 Task: Edit the entry code of your home address to 70231.
Action: Mouse moved to (369, 72)
Screenshot: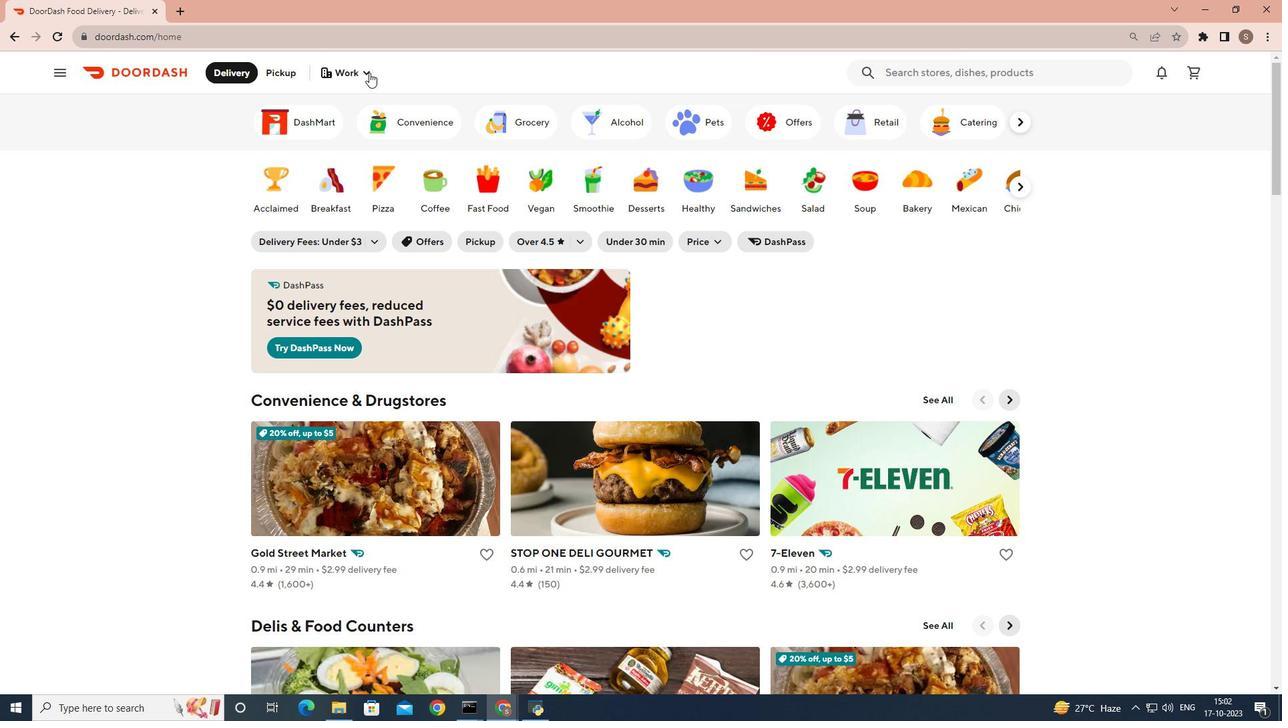 
Action: Mouse pressed left at (369, 72)
Screenshot: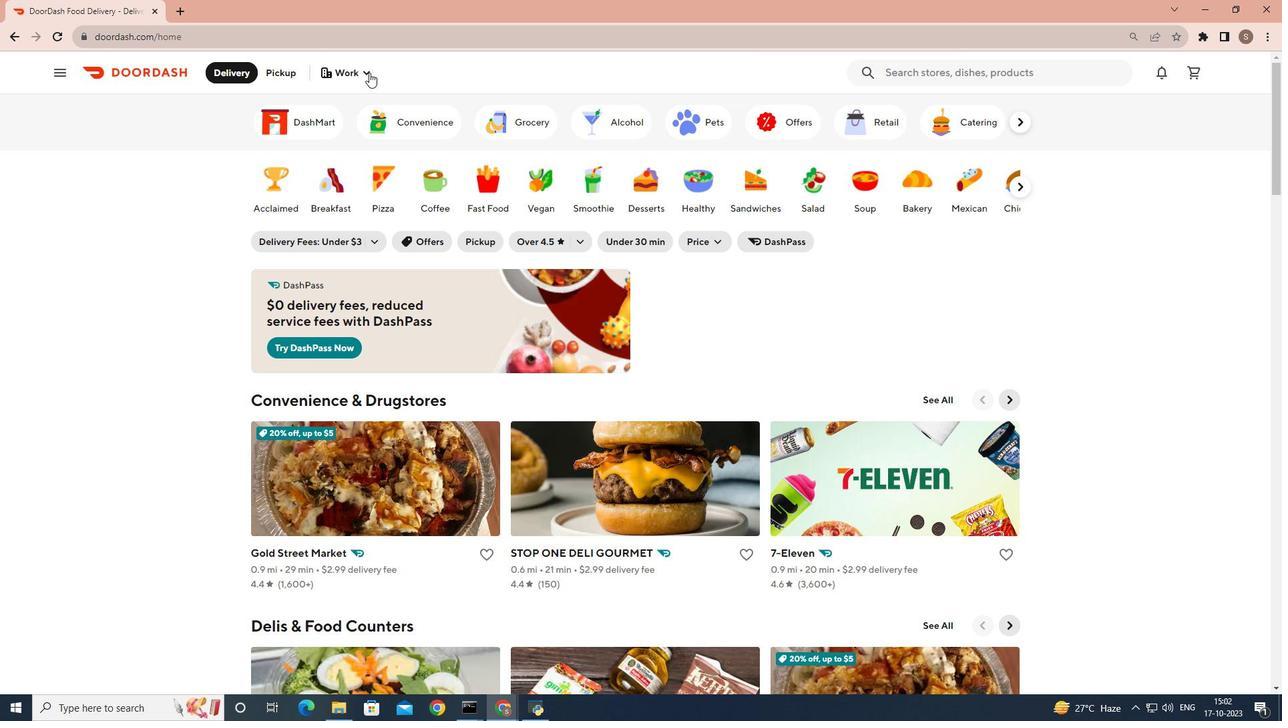 
Action: Mouse moved to (778, 466)
Screenshot: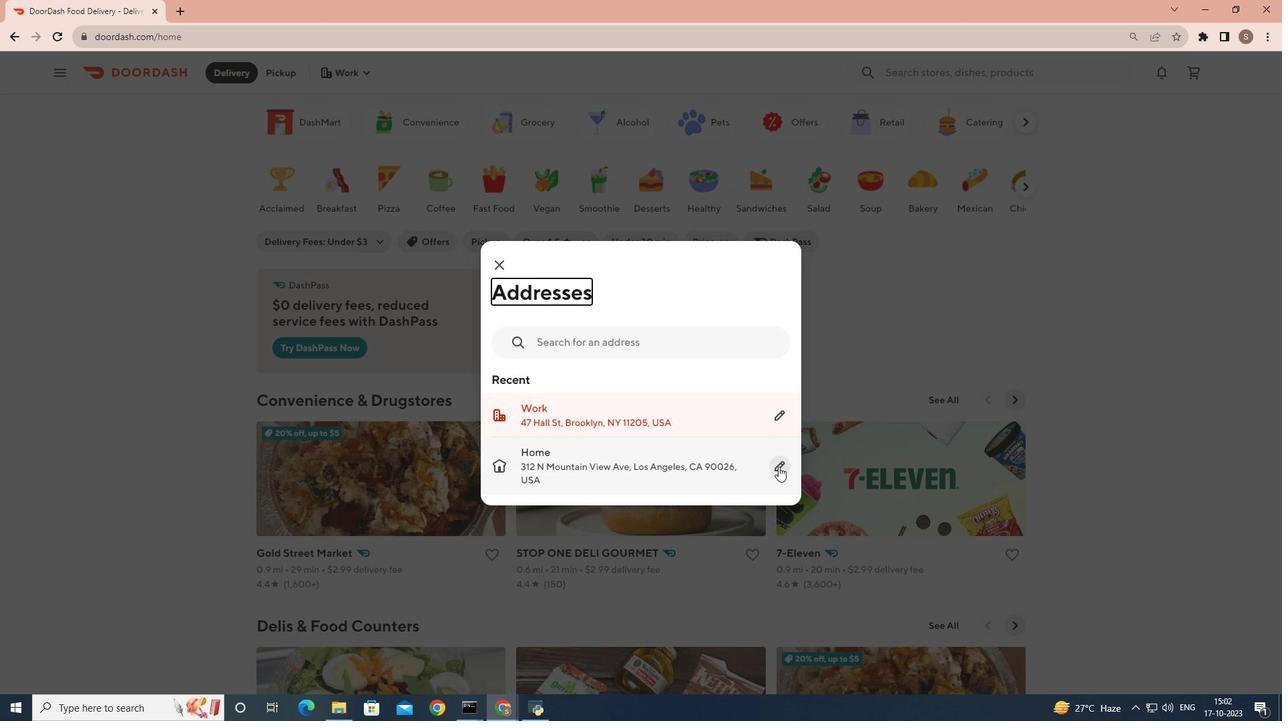 
Action: Mouse pressed left at (778, 466)
Screenshot: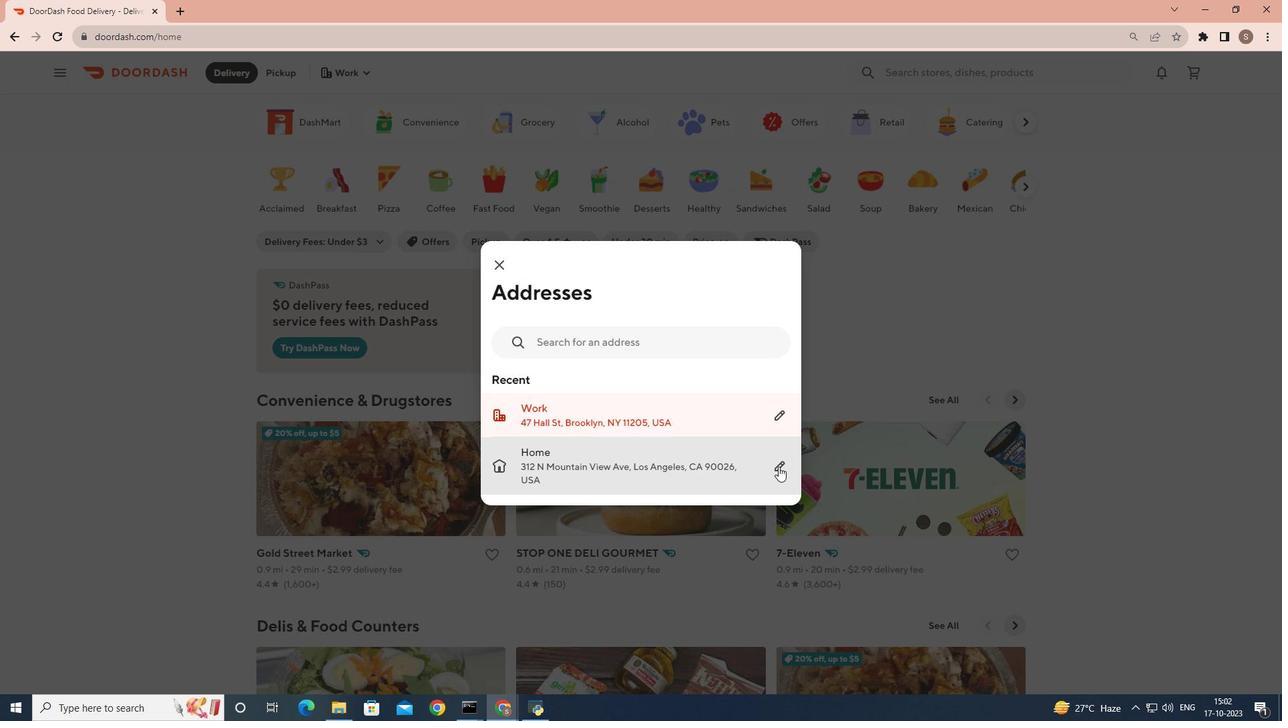 
Action: Mouse moved to (673, 401)
Screenshot: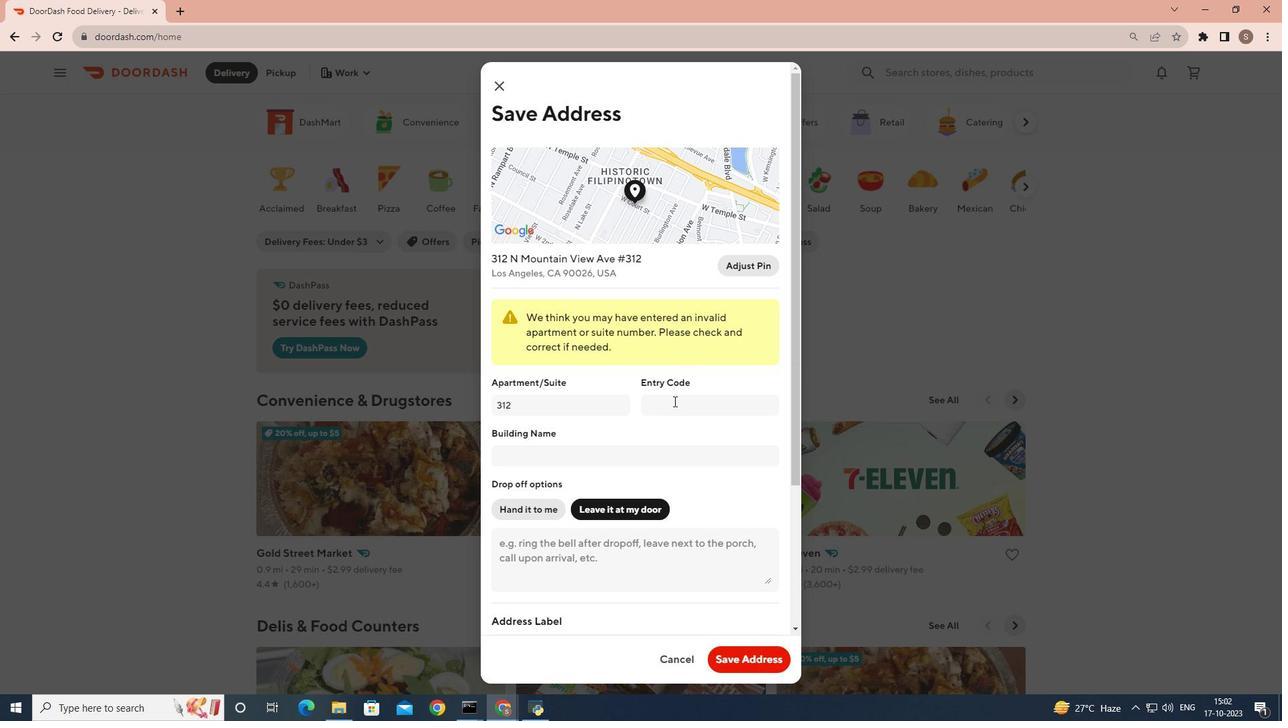 
Action: Mouse pressed left at (673, 401)
Screenshot: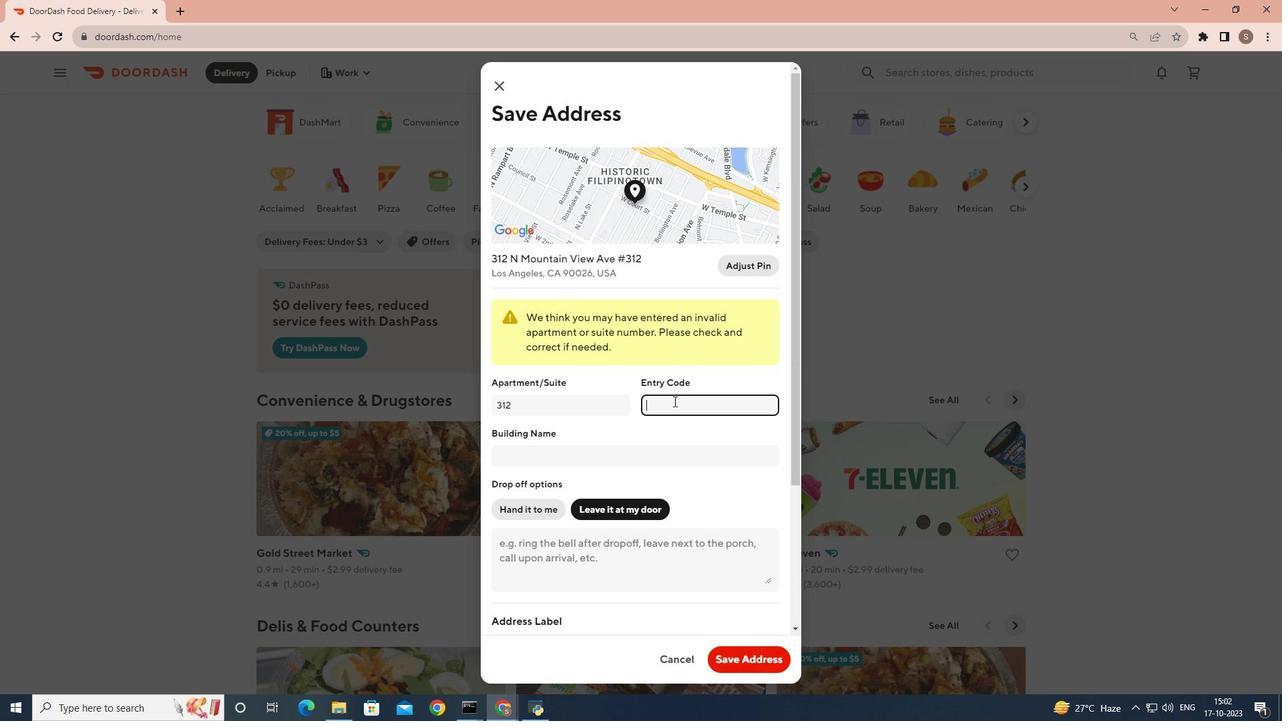 
Action: Key pressed 70231
Screenshot: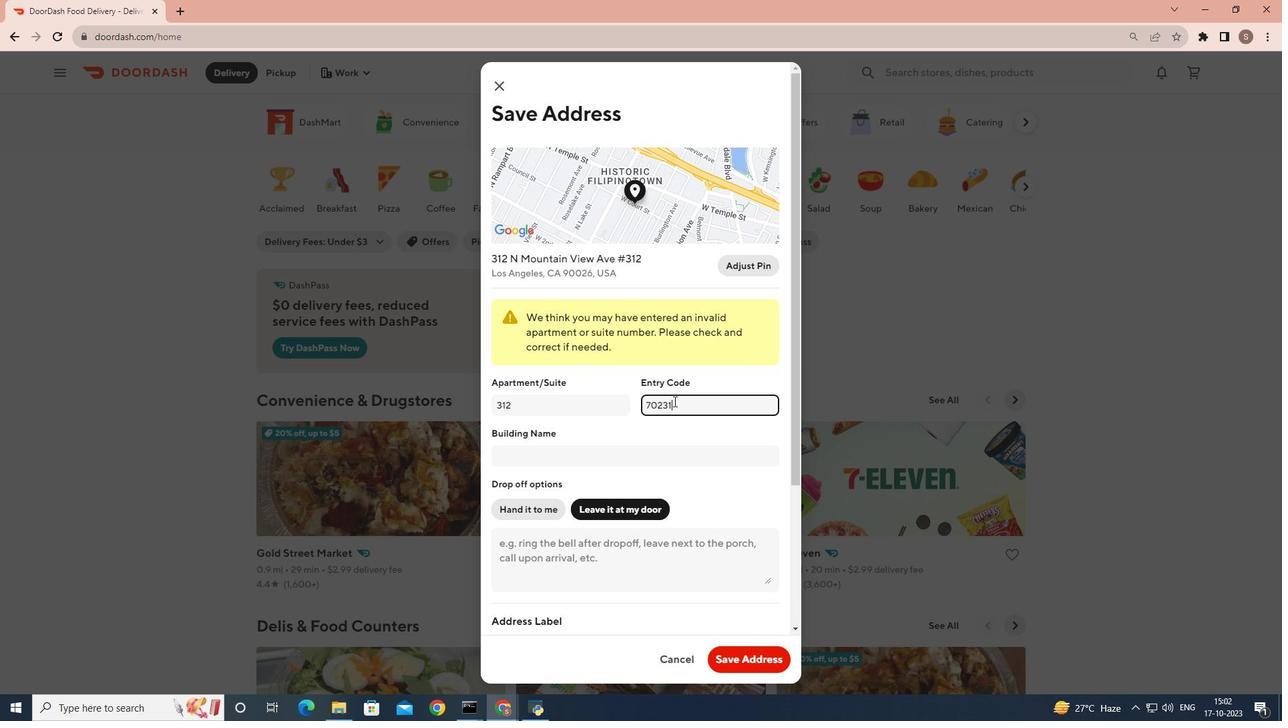 
Action: Mouse moved to (751, 652)
Screenshot: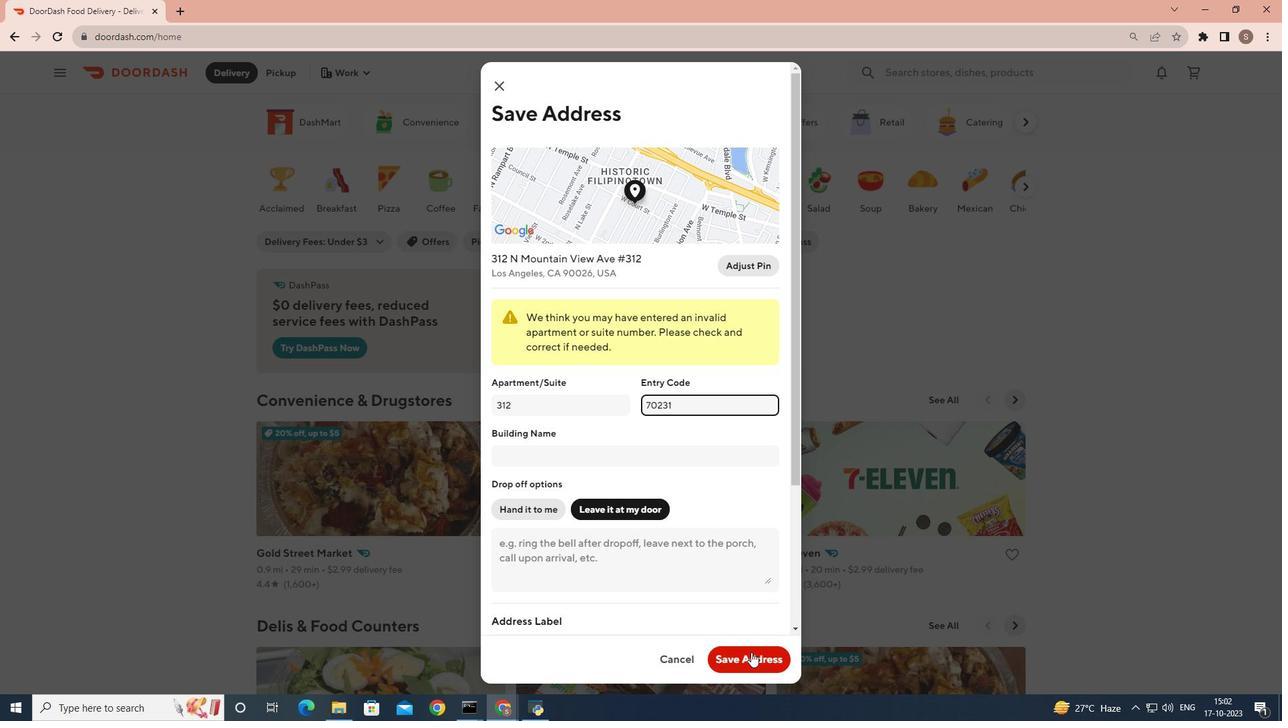 
Action: Mouse pressed left at (751, 652)
Screenshot: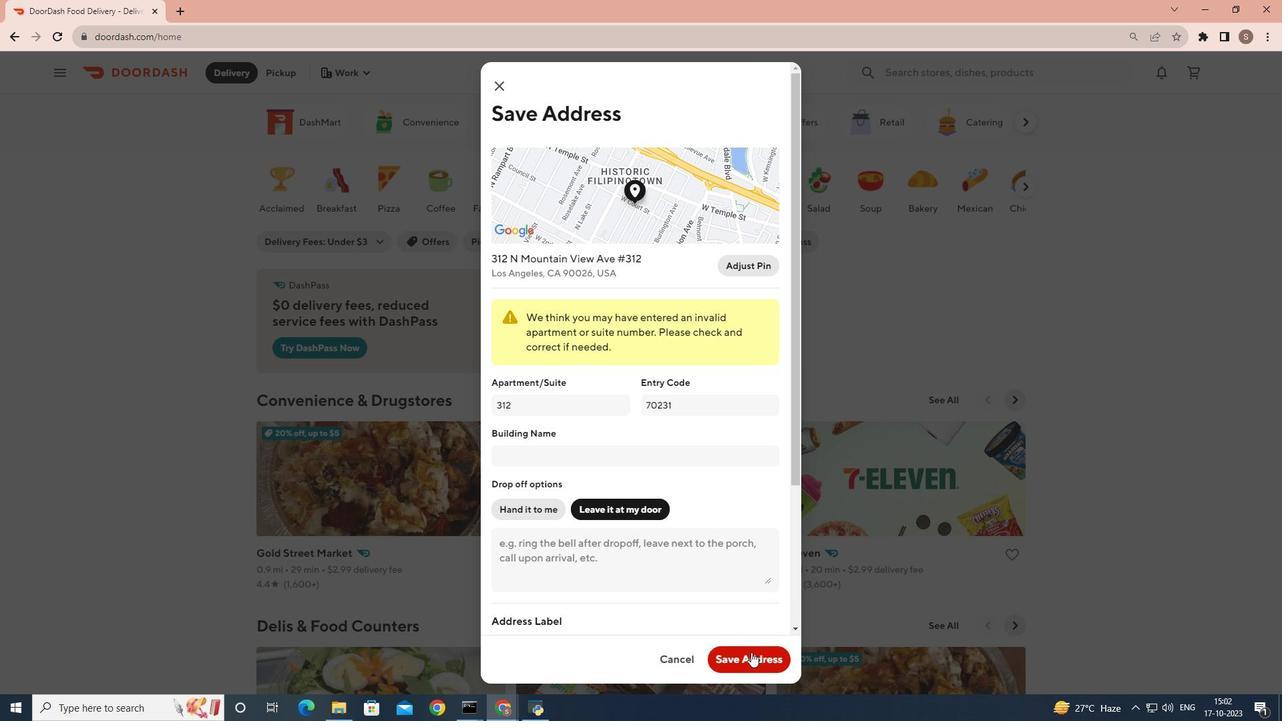 
